Task: Look for products in the category "More Meals & Sides" from Three Bridges only.
Action: Mouse moved to (21, 155)
Screenshot: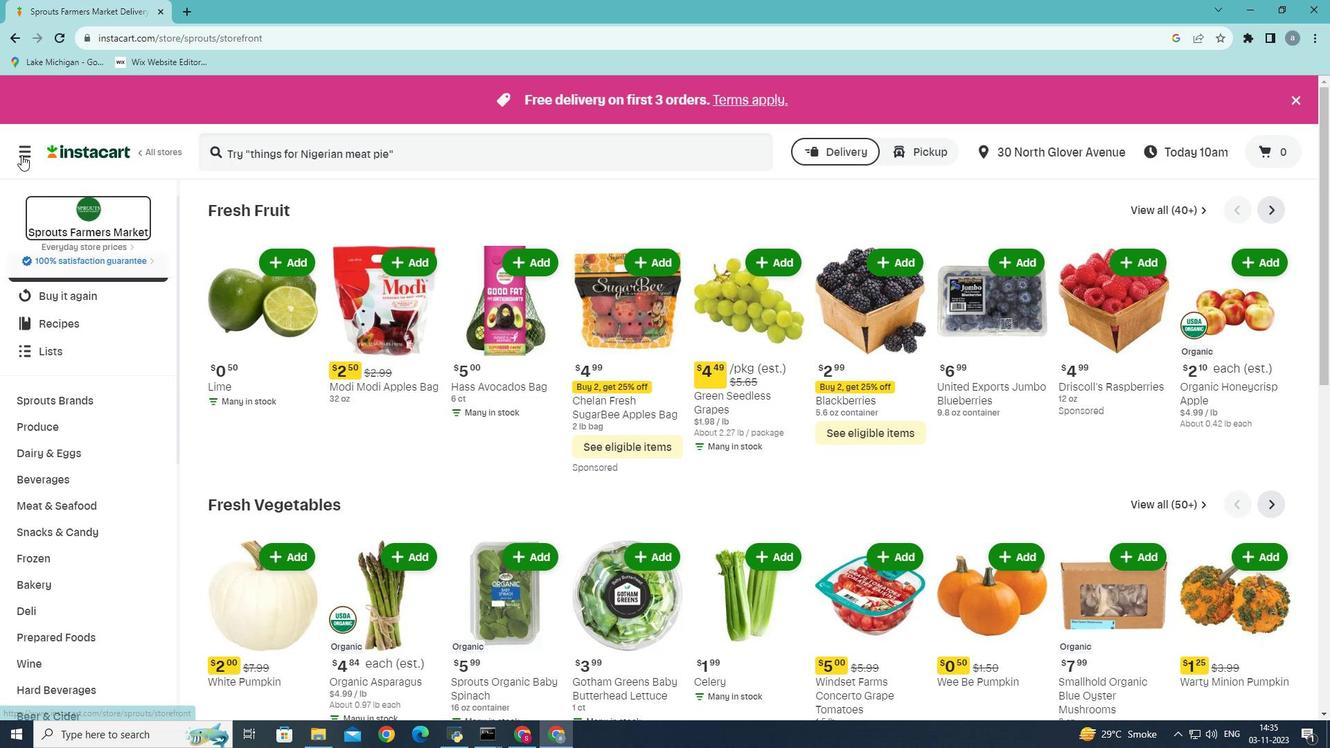 
Action: Mouse pressed left at (21, 155)
Screenshot: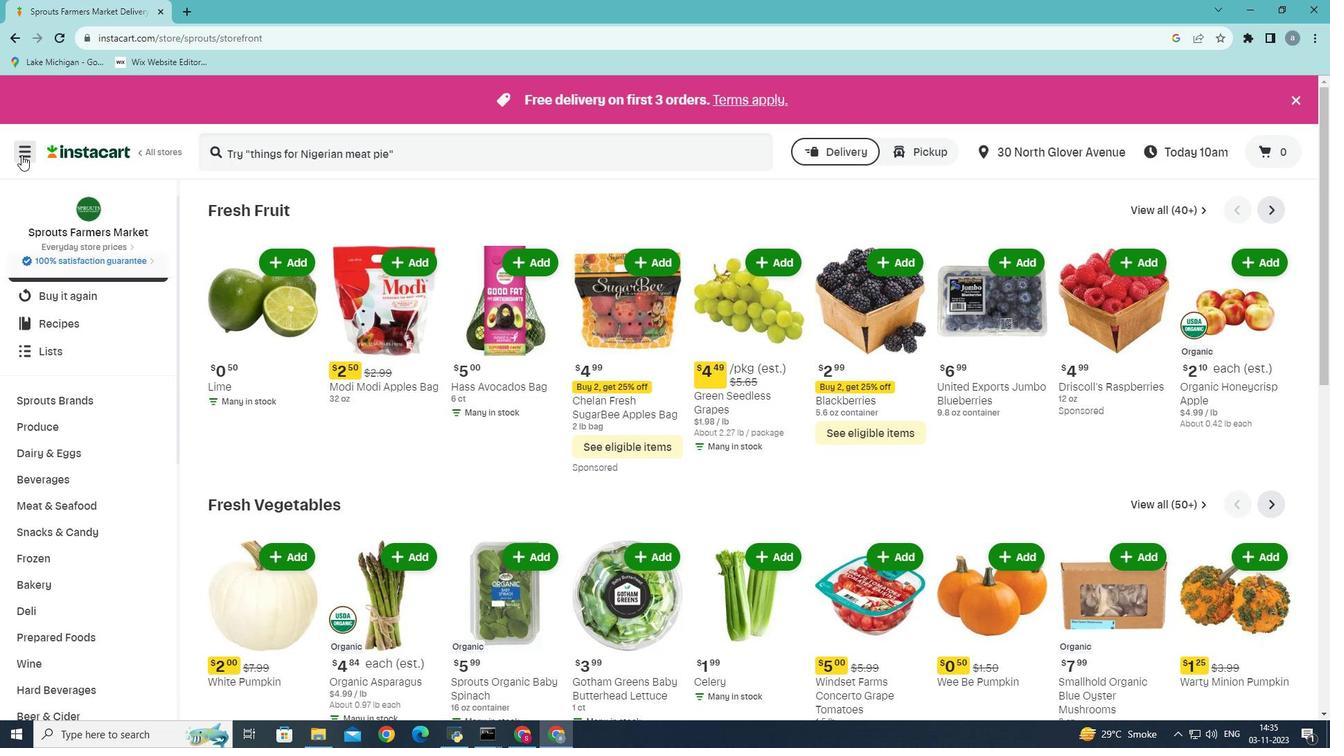 
Action: Mouse moved to (64, 380)
Screenshot: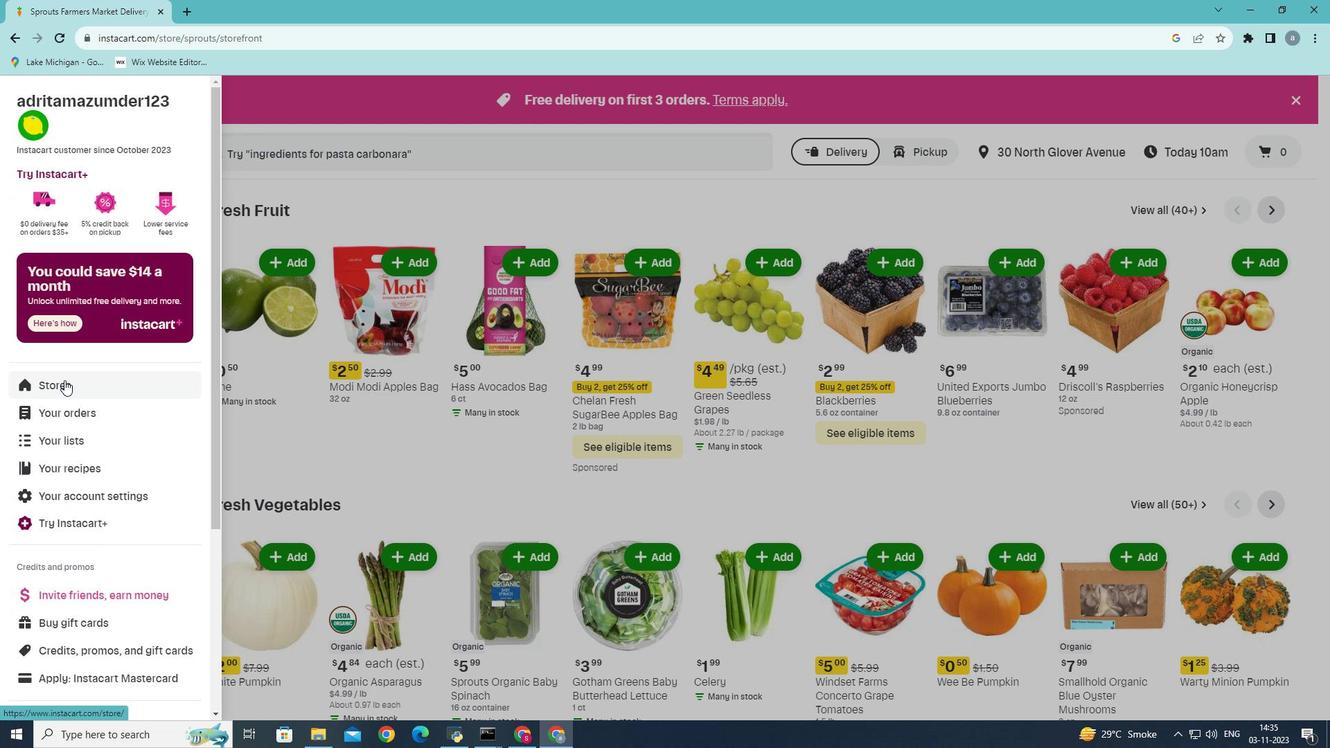 
Action: Mouse pressed left at (64, 380)
Screenshot: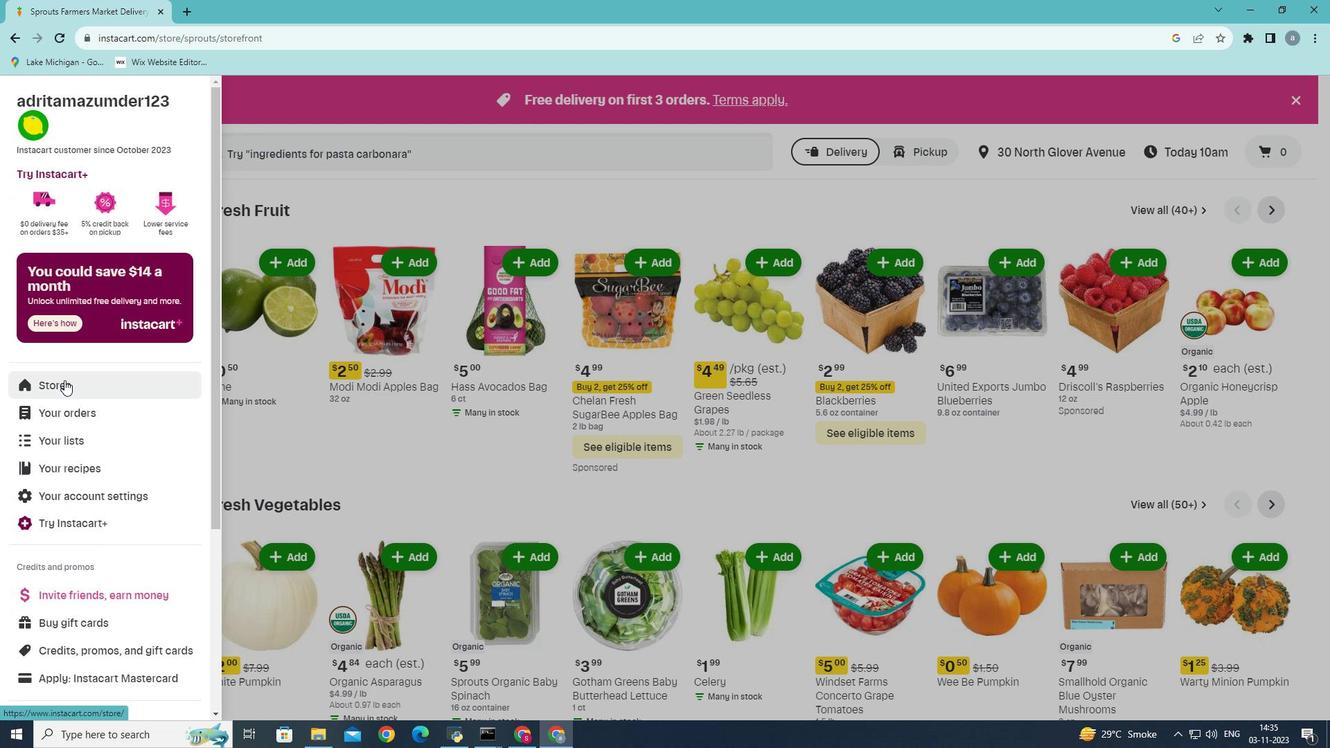 
Action: Mouse moved to (309, 153)
Screenshot: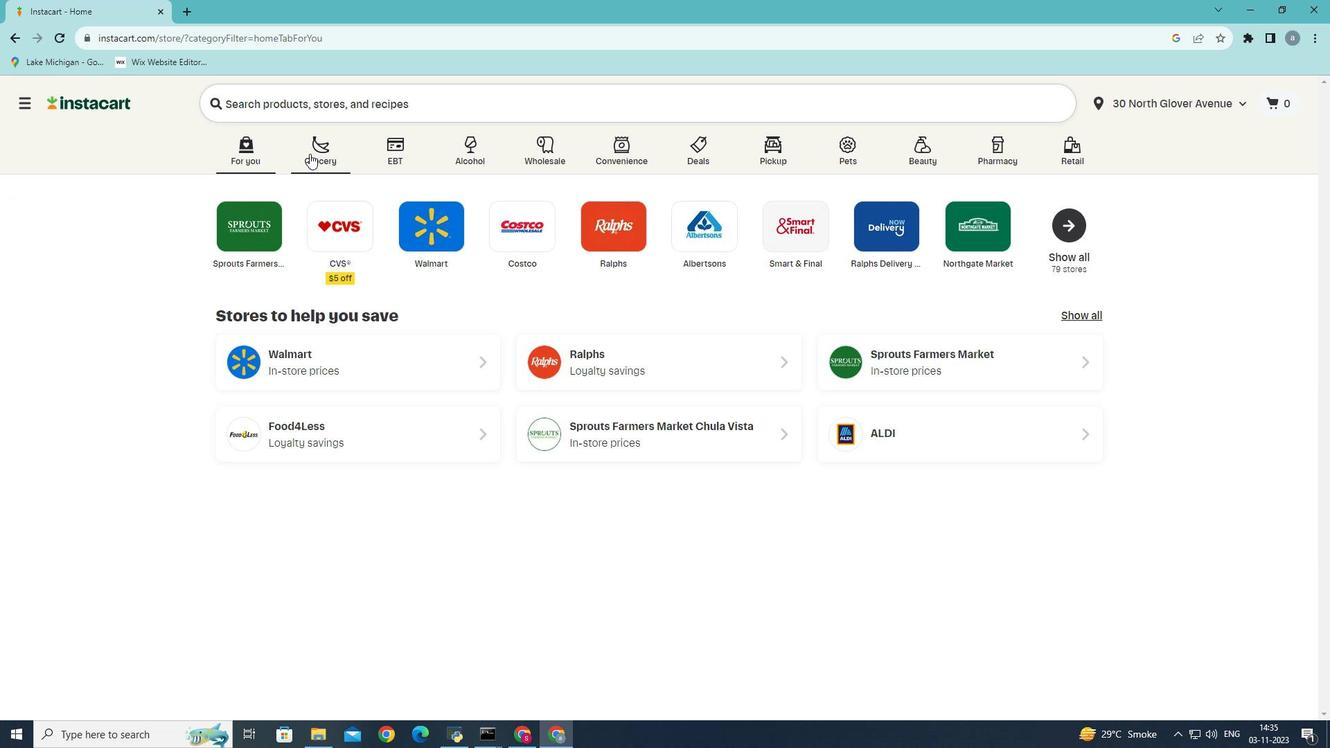 
Action: Mouse pressed left at (309, 153)
Screenshot: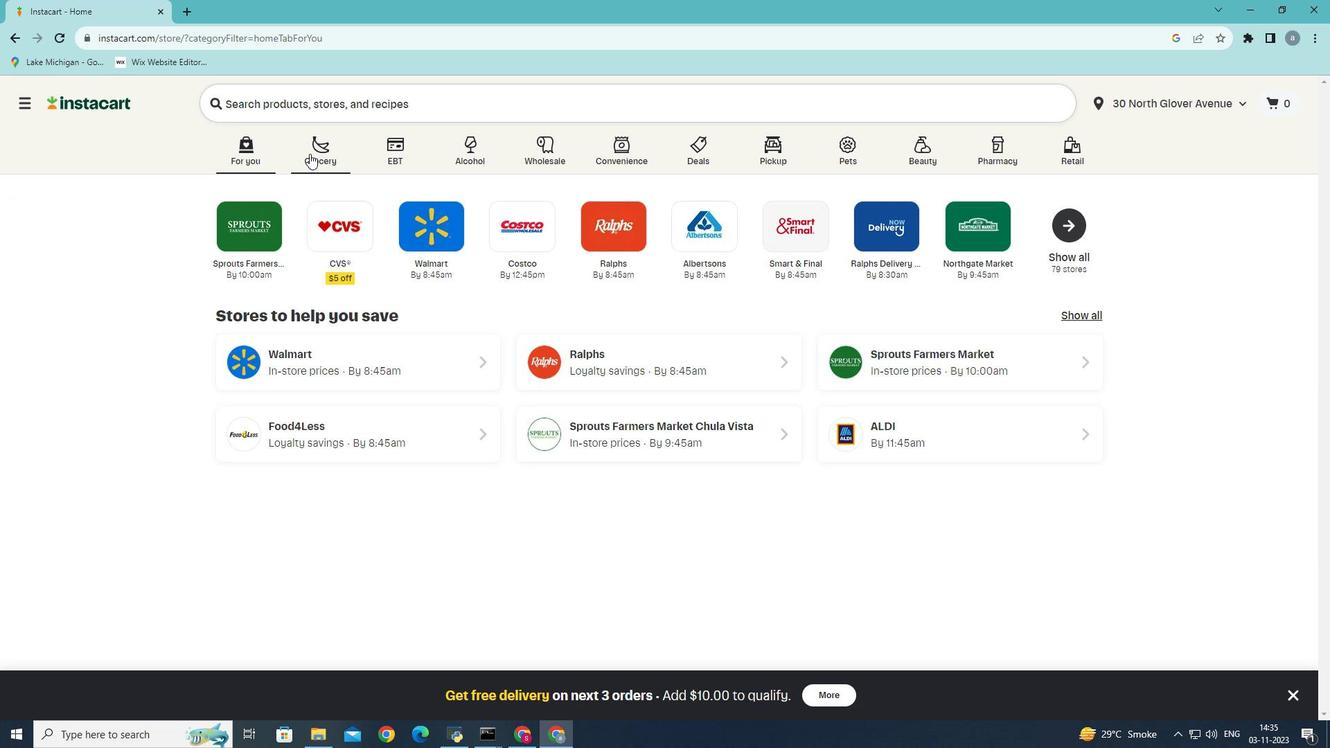 
Action: Mouse moved to (319, 431)
Screenshot: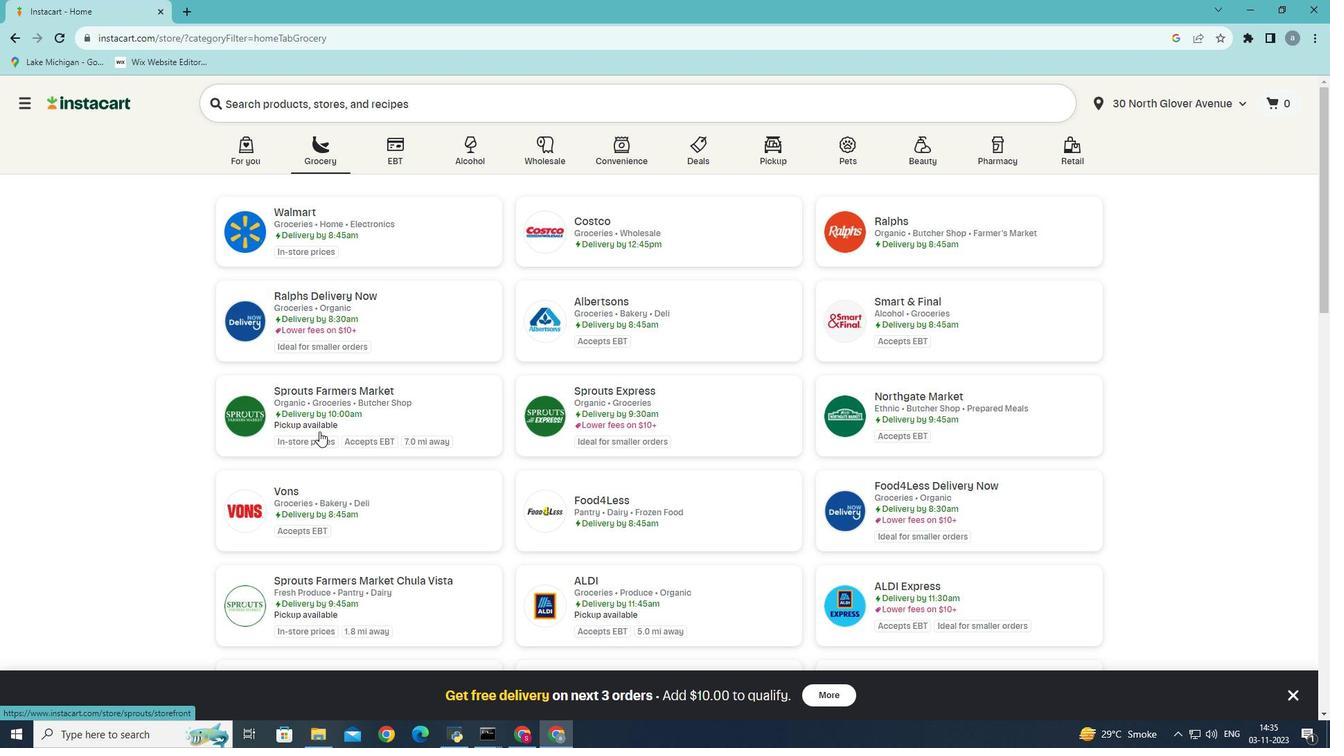 
Action: Mouse pressed left at (319, 431)
Screenshot: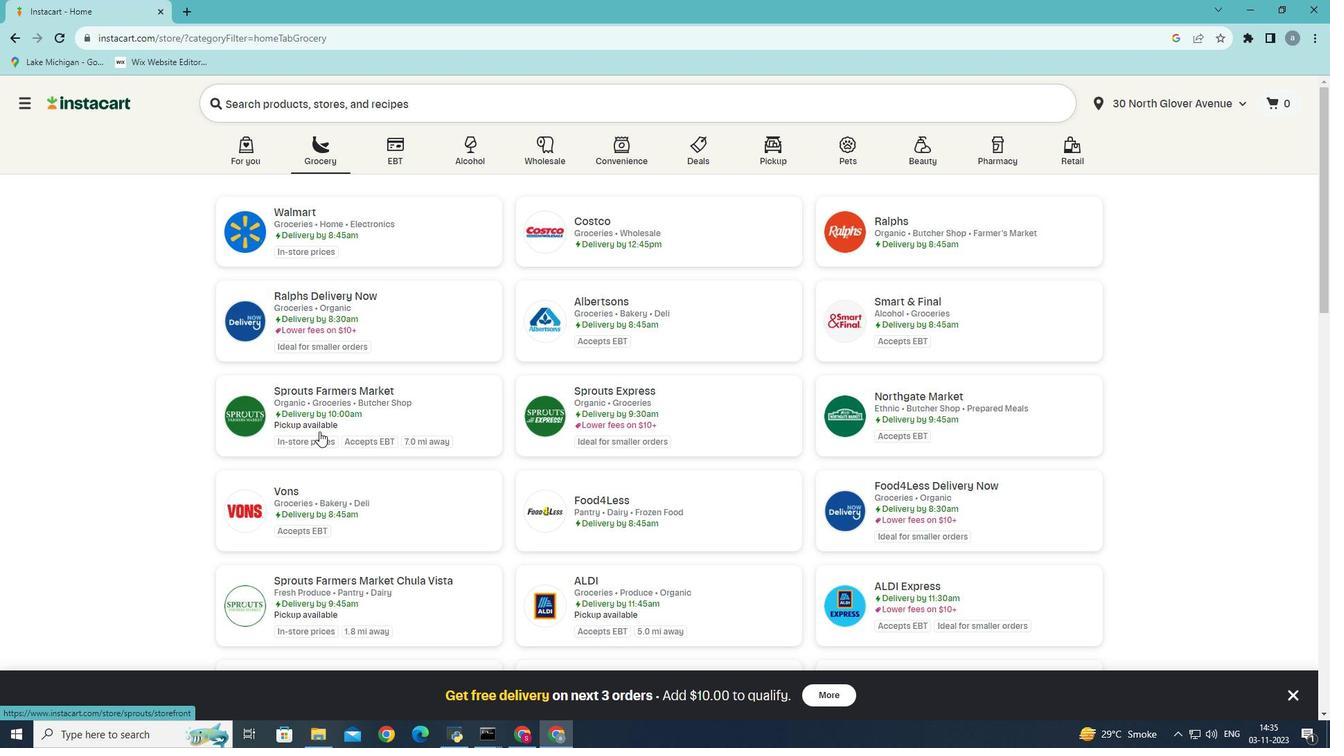 
Action: Mouse moved to (42, 641)
Screenshot: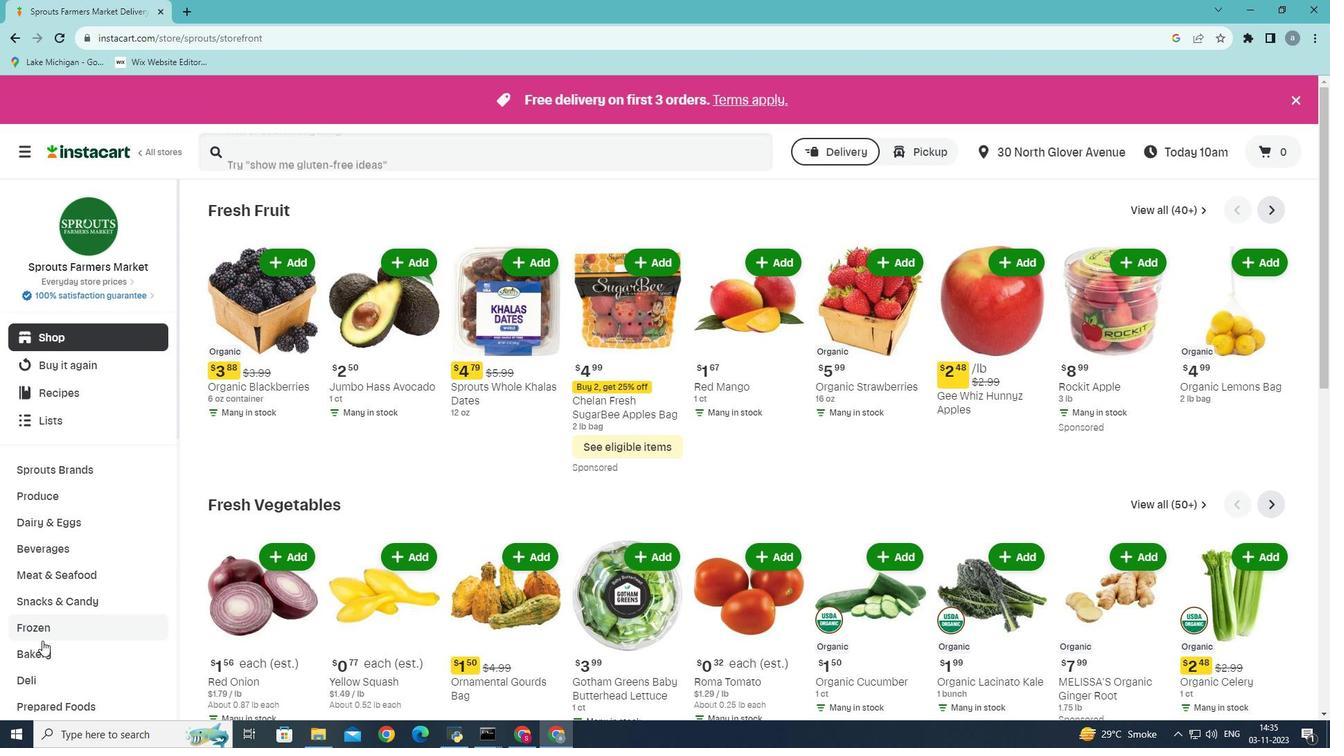 
Action: Mouse scrolled (42, 640) with delta (0, 0)
Screenshot: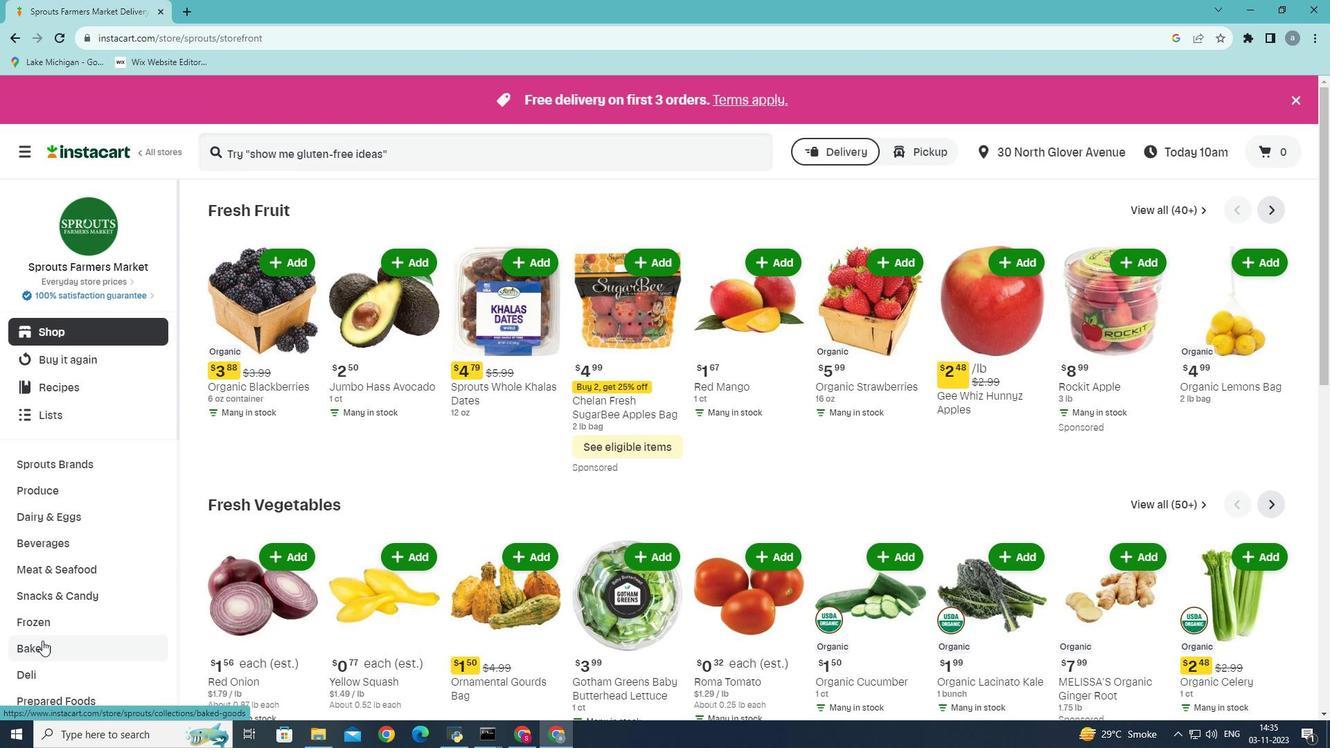 
Action: Mouse moved to (40, 641)
Screenshot: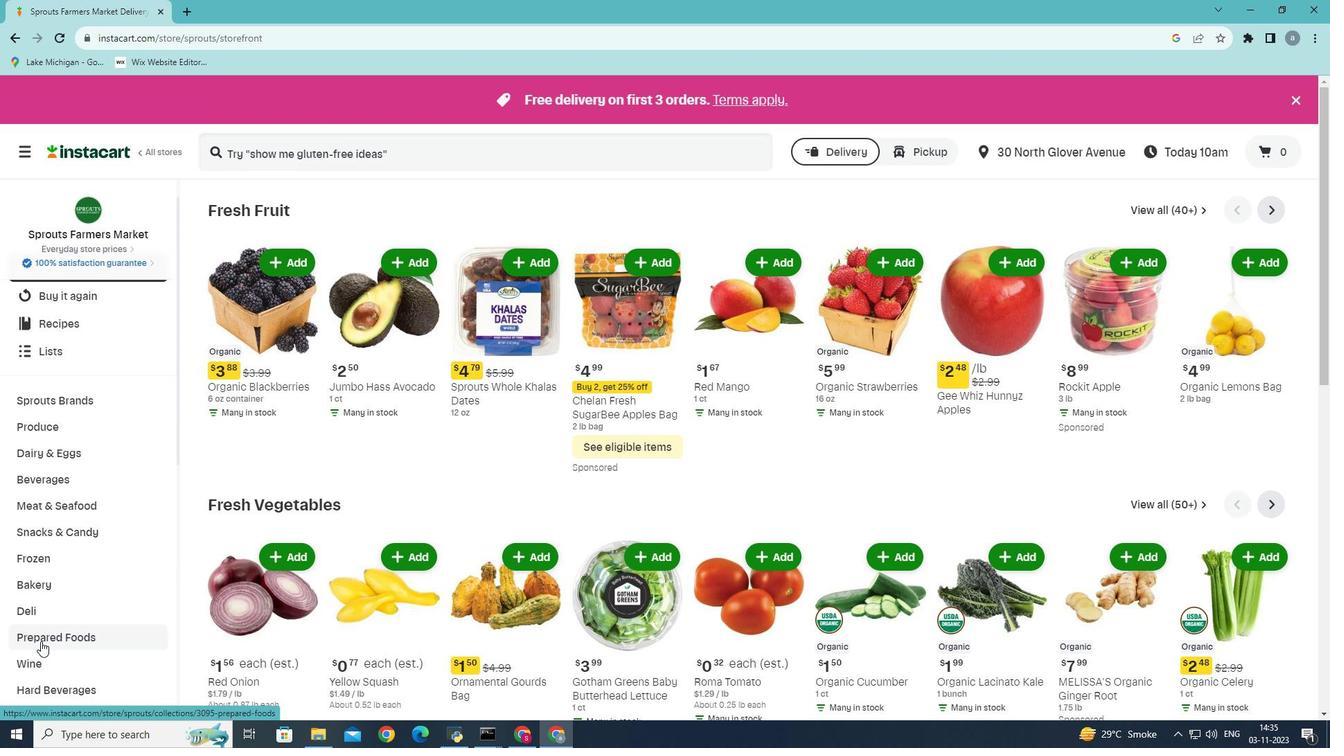 
Action: Mouse pressed left at (40, 641)
Screenshot: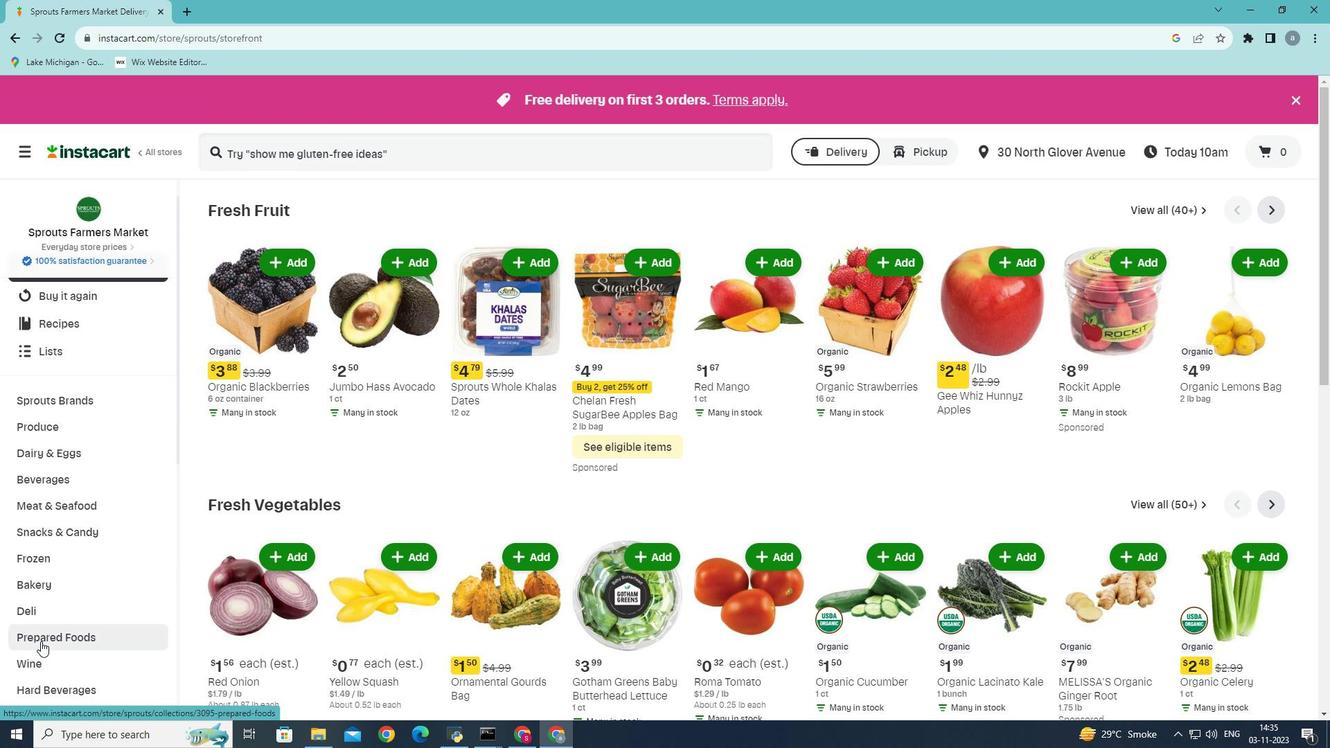 
Action: Mouse moved to (505, 236)
Screenshot: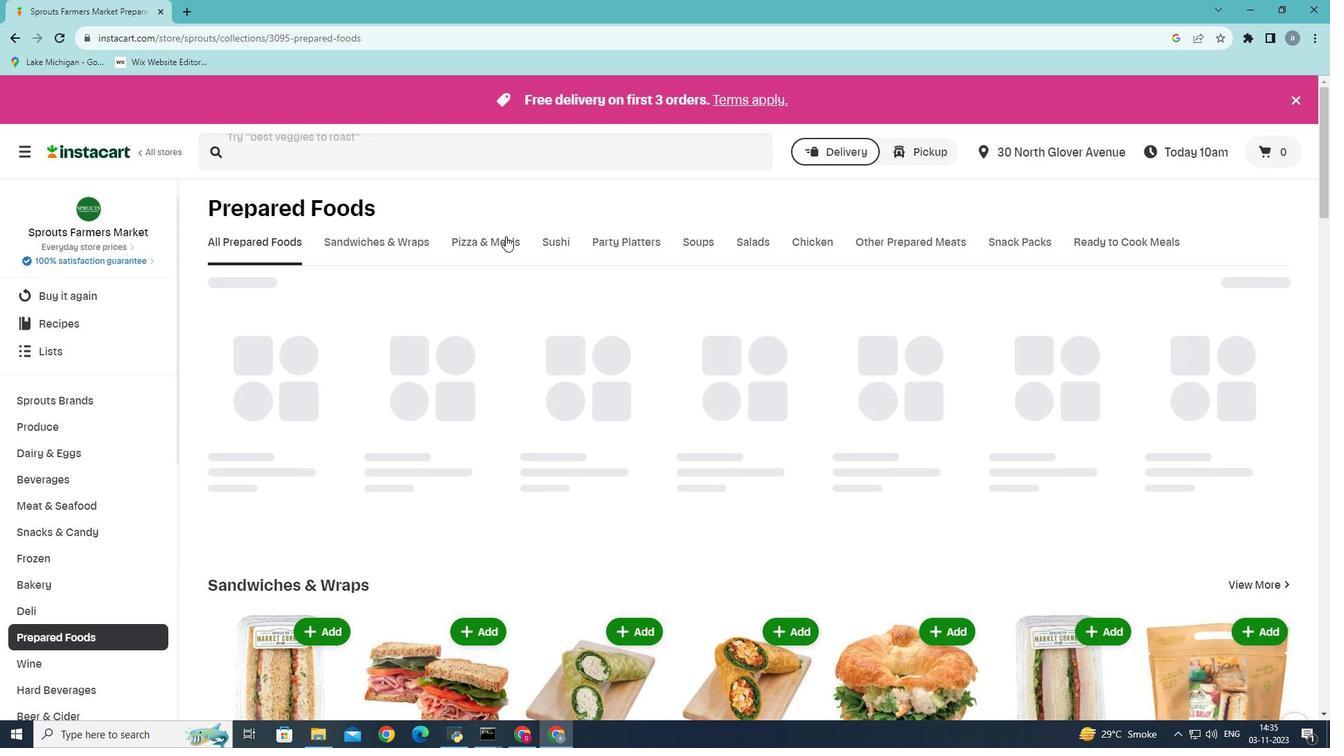 
Action: Mouse pressed left at (505, 236)
Screenshot: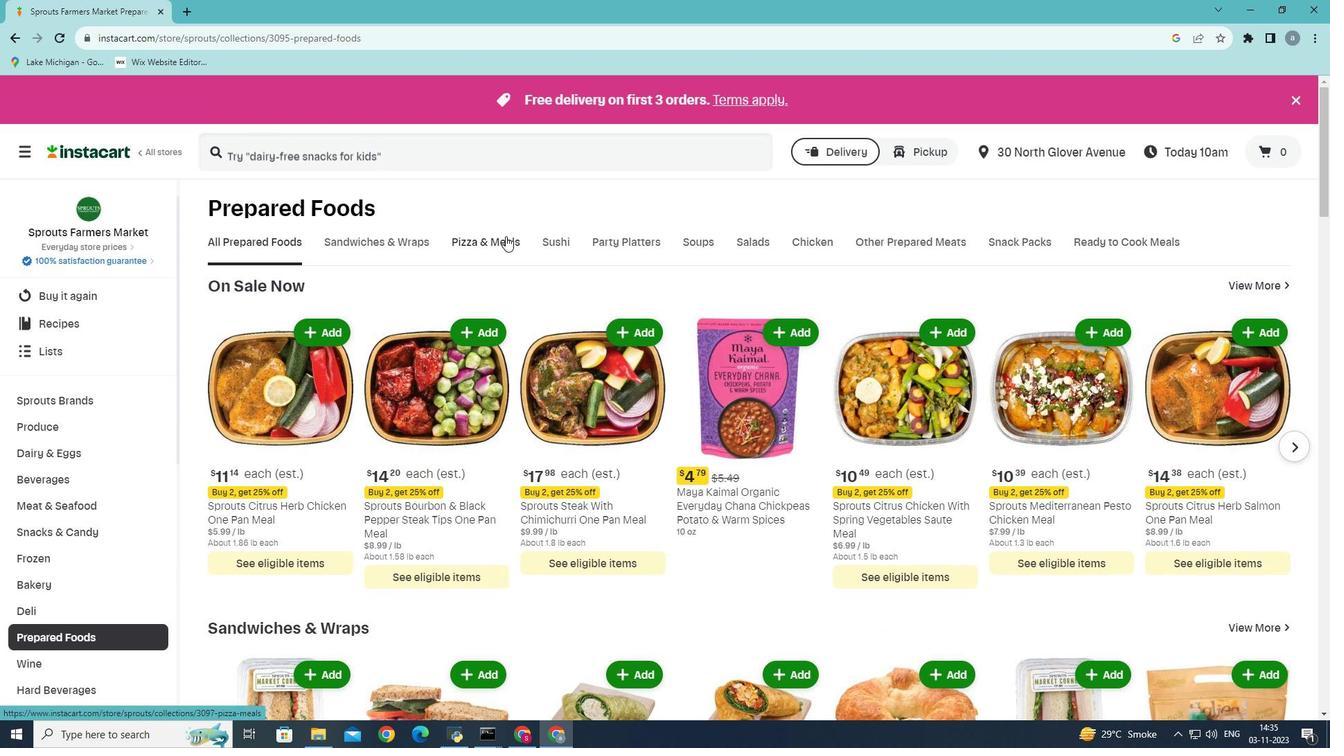 
Action: Mouse moved to (1002, 297)
Screenshot: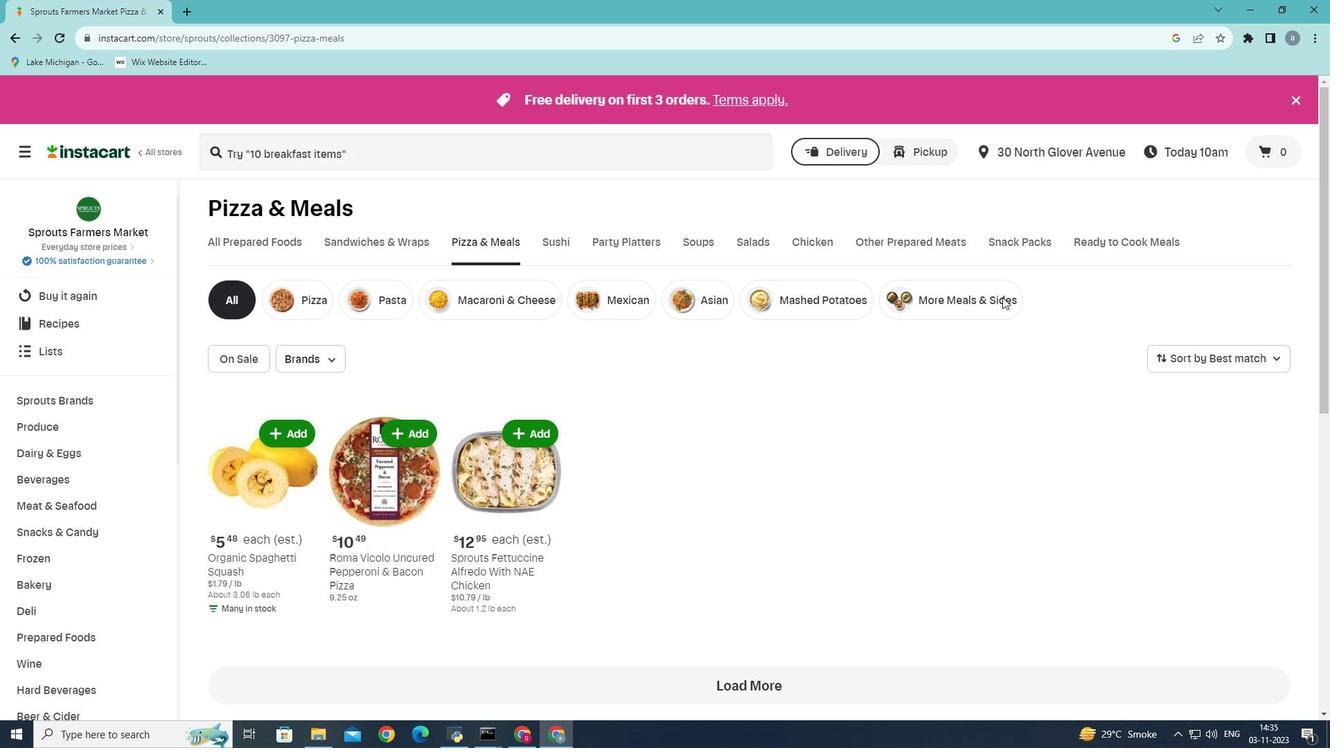 
Action: Mouse pressed left at (1002, 297)
Screenshot: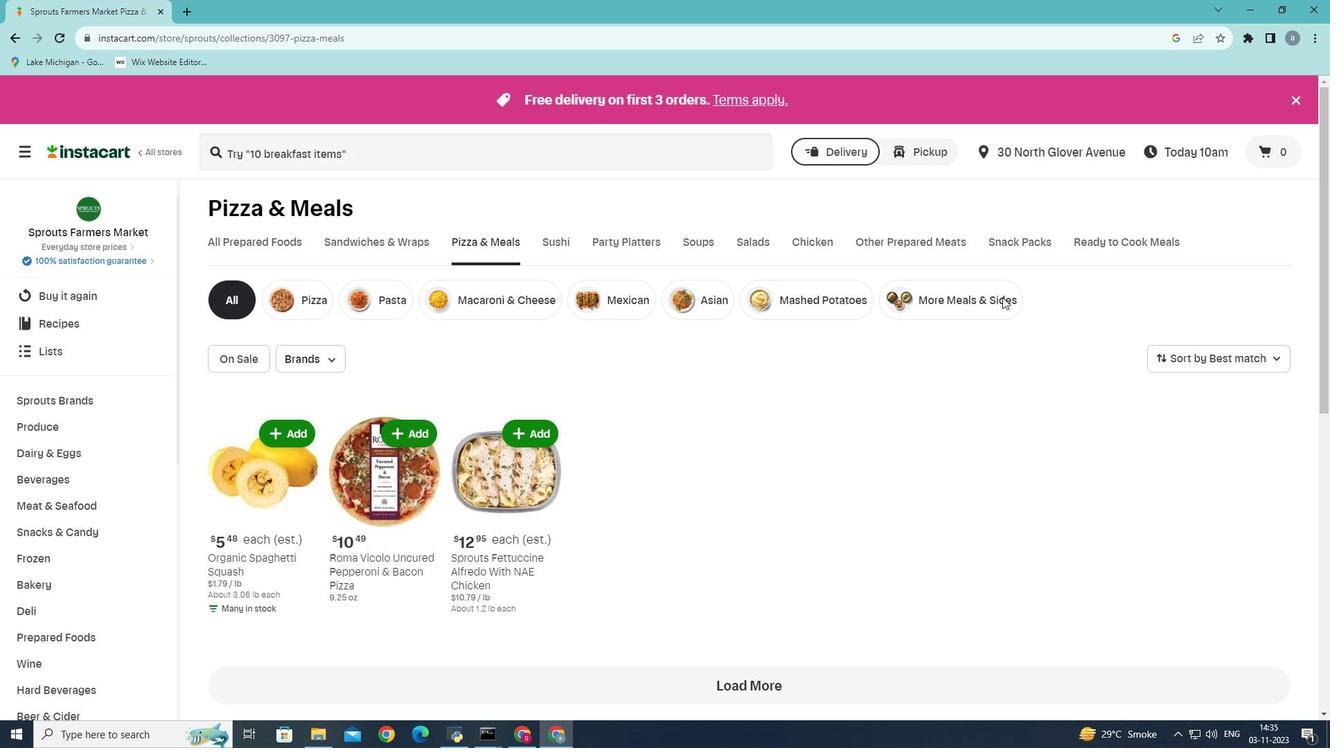 
Action: Mouse moved to (979, 311)
Screenshot: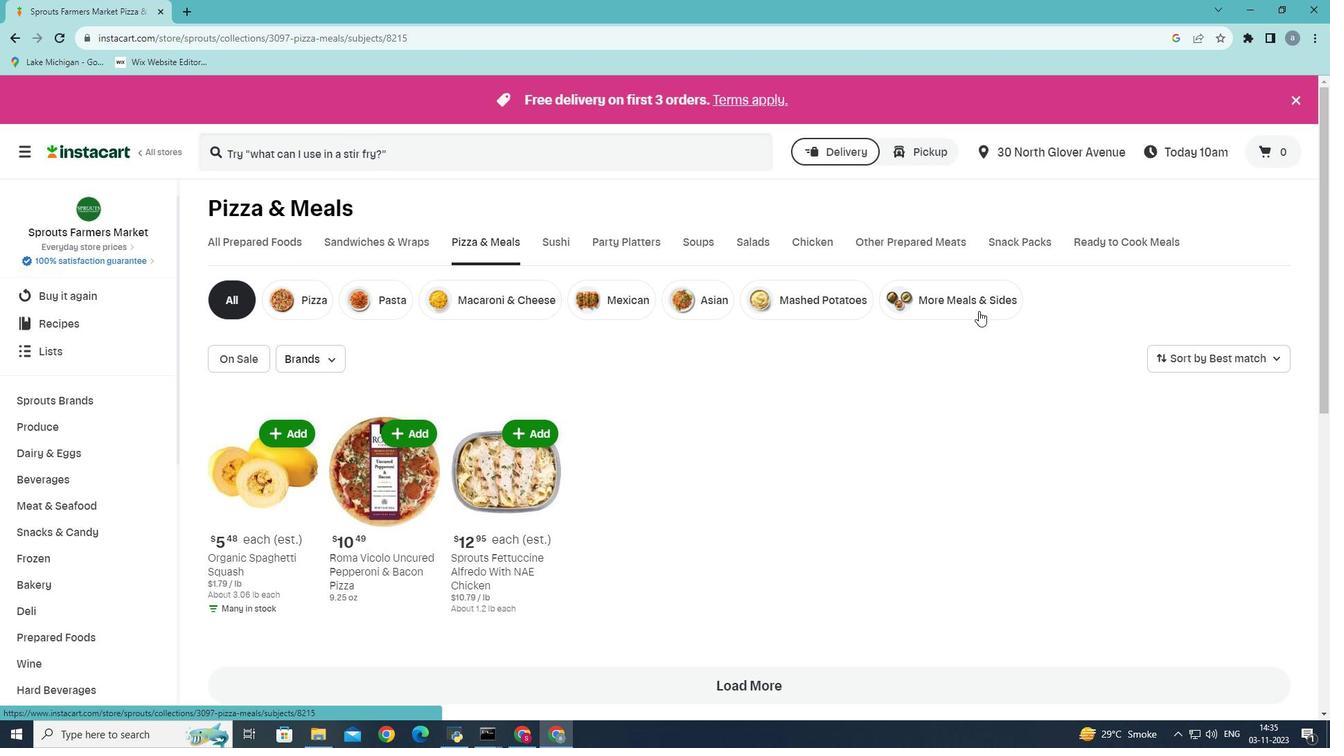 
Action: Mouse pressed left at (979, 311)
Screenshot: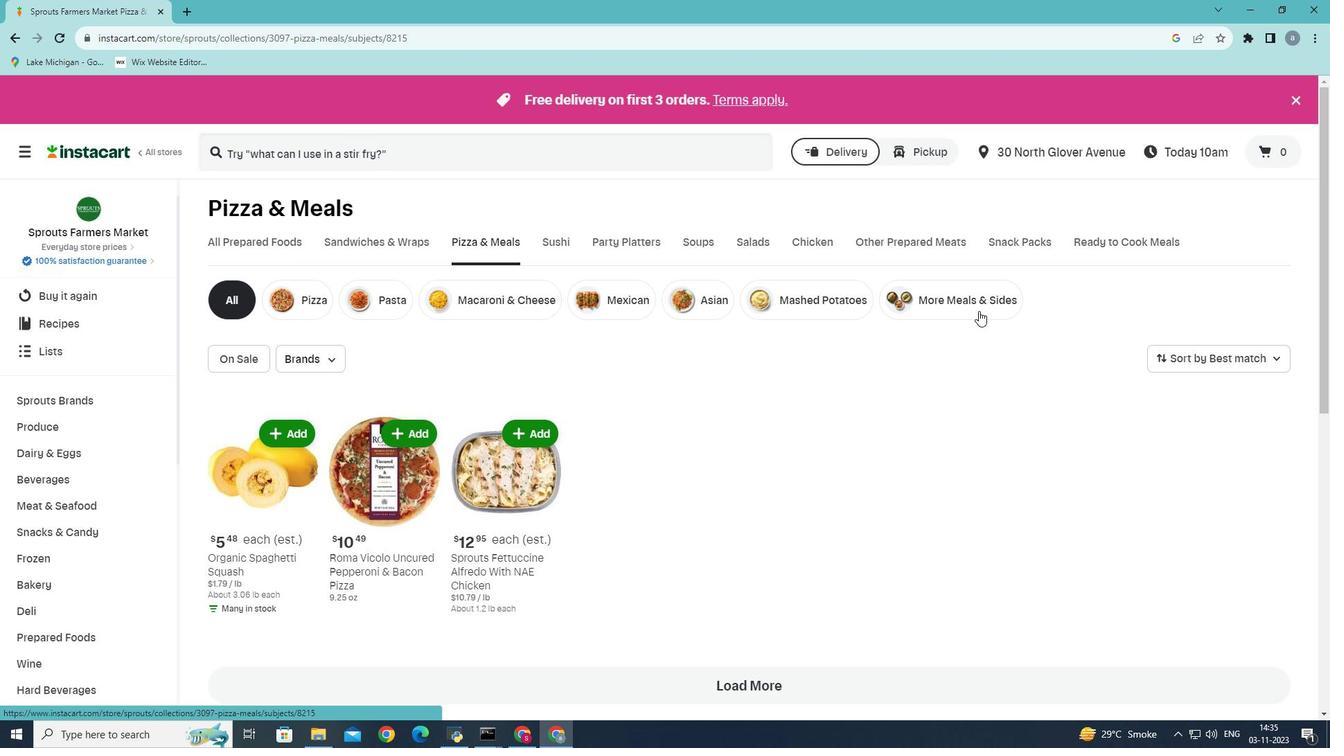 
Action: Mouse moved to (334, 363)
Screenshot: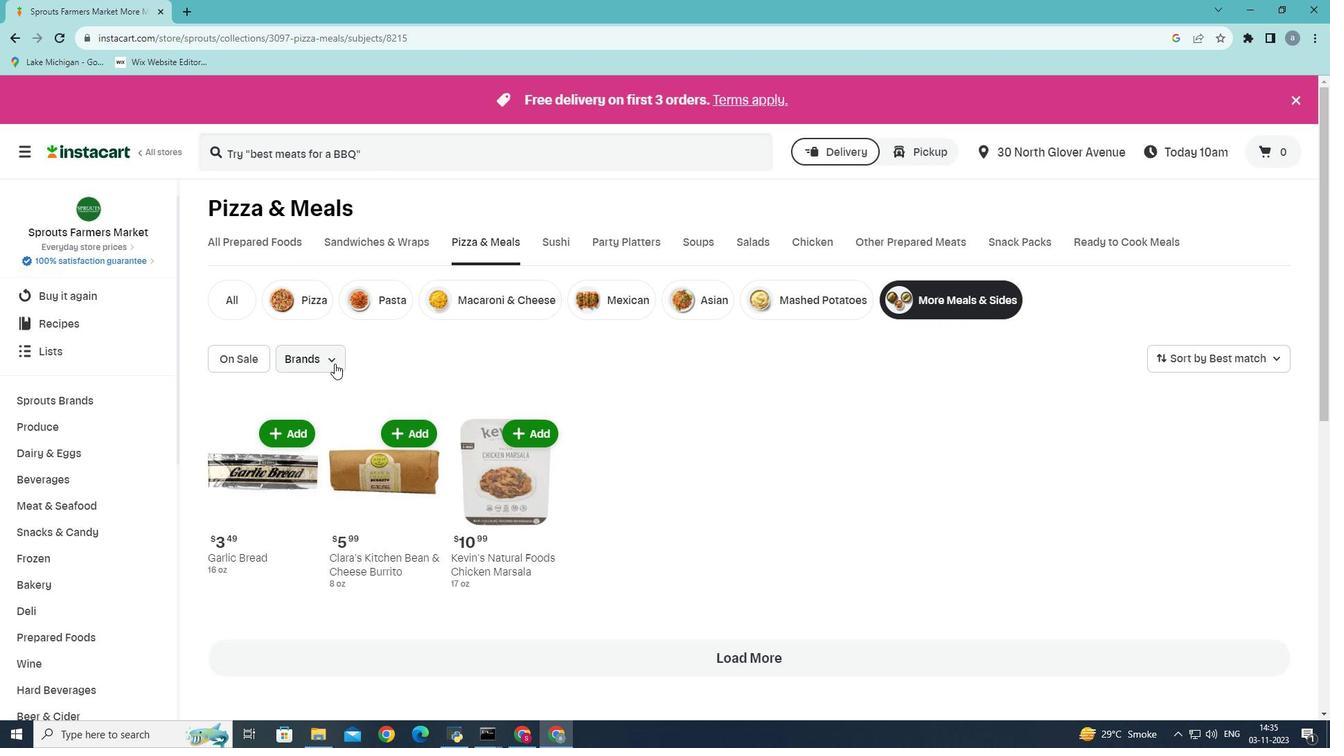 
Action: Mouse pressed left at (334, 363)
Screenshot: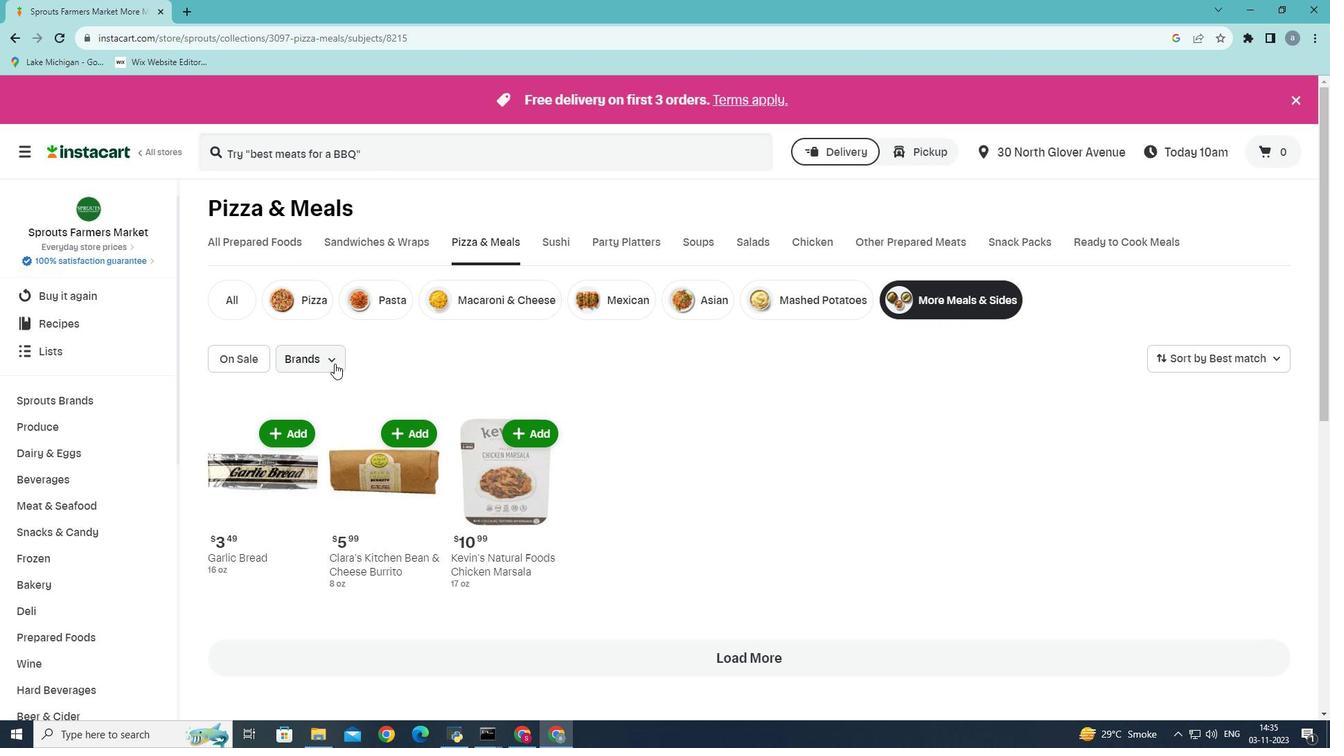 
Action: Mouse moved to (335, 475)
Screenshot: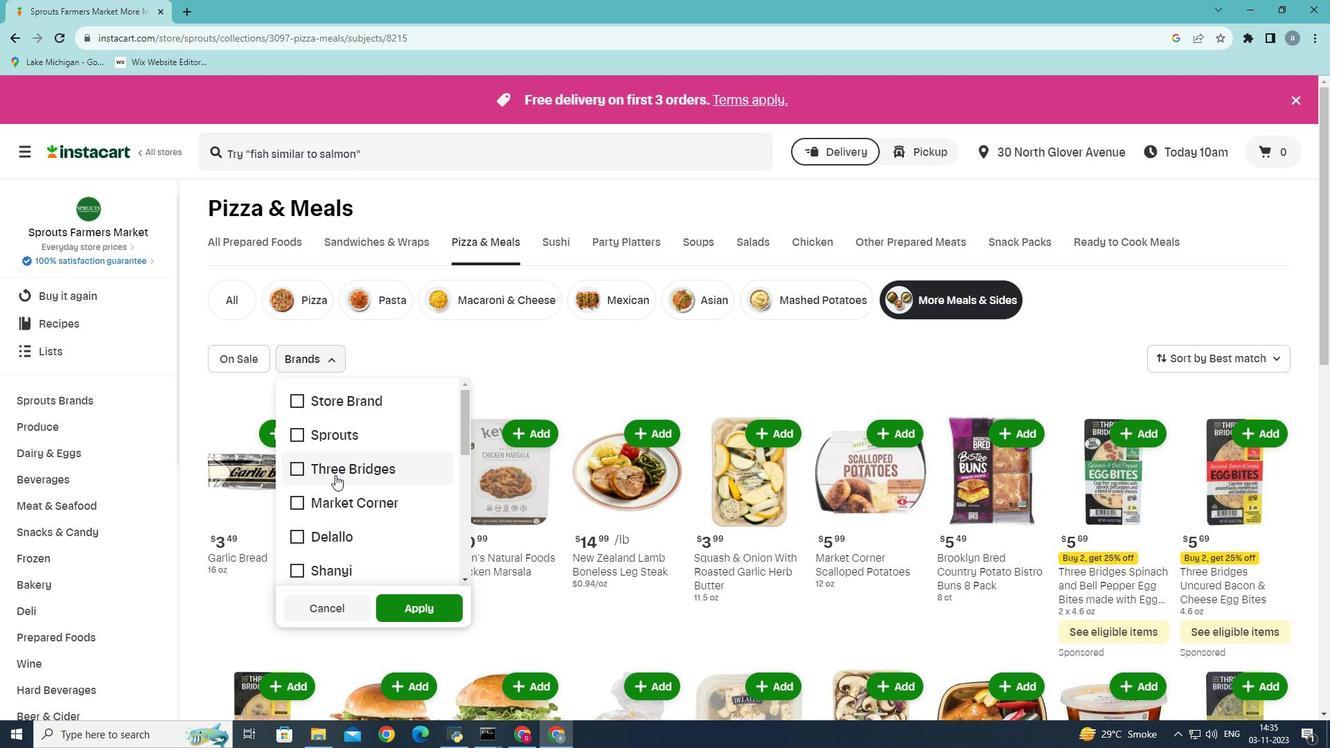 
Action: Mouse pressed left at (335, 475)
Screenshot: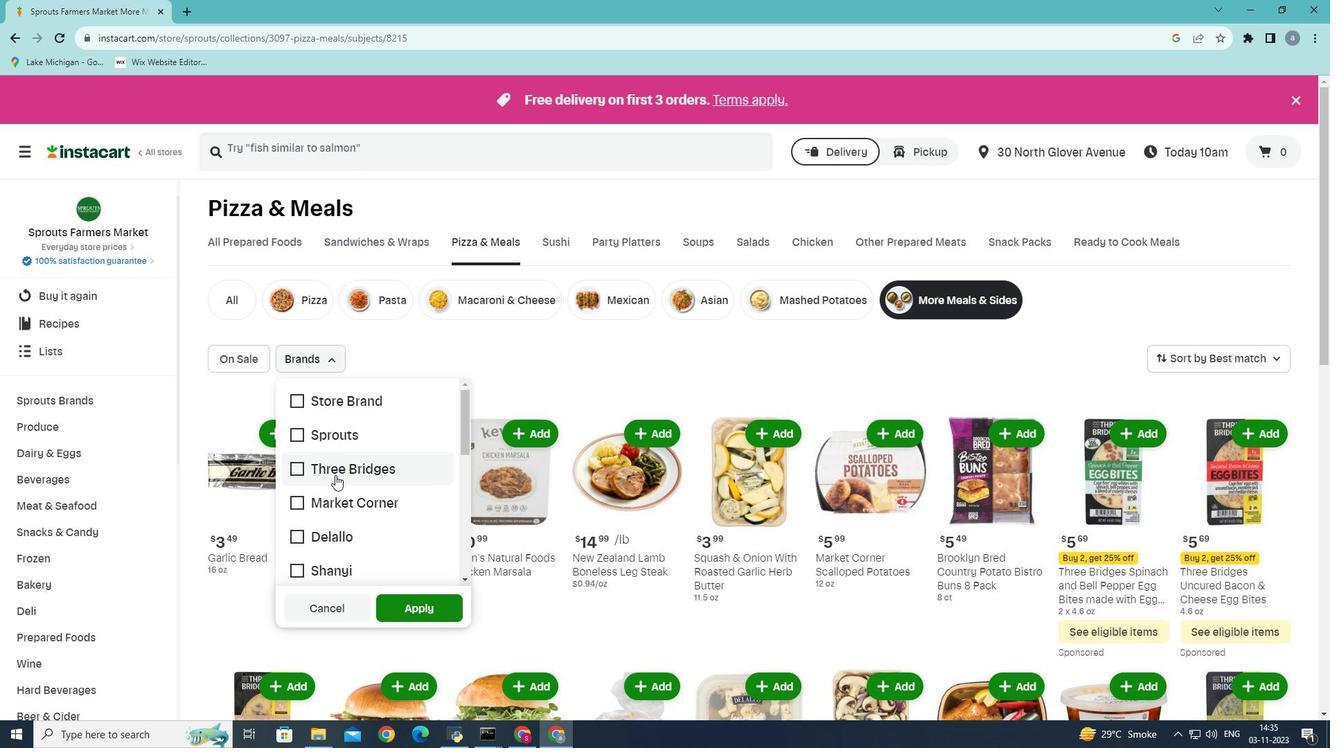 
Action: Mouse moved to (411, 611)
Screenshot: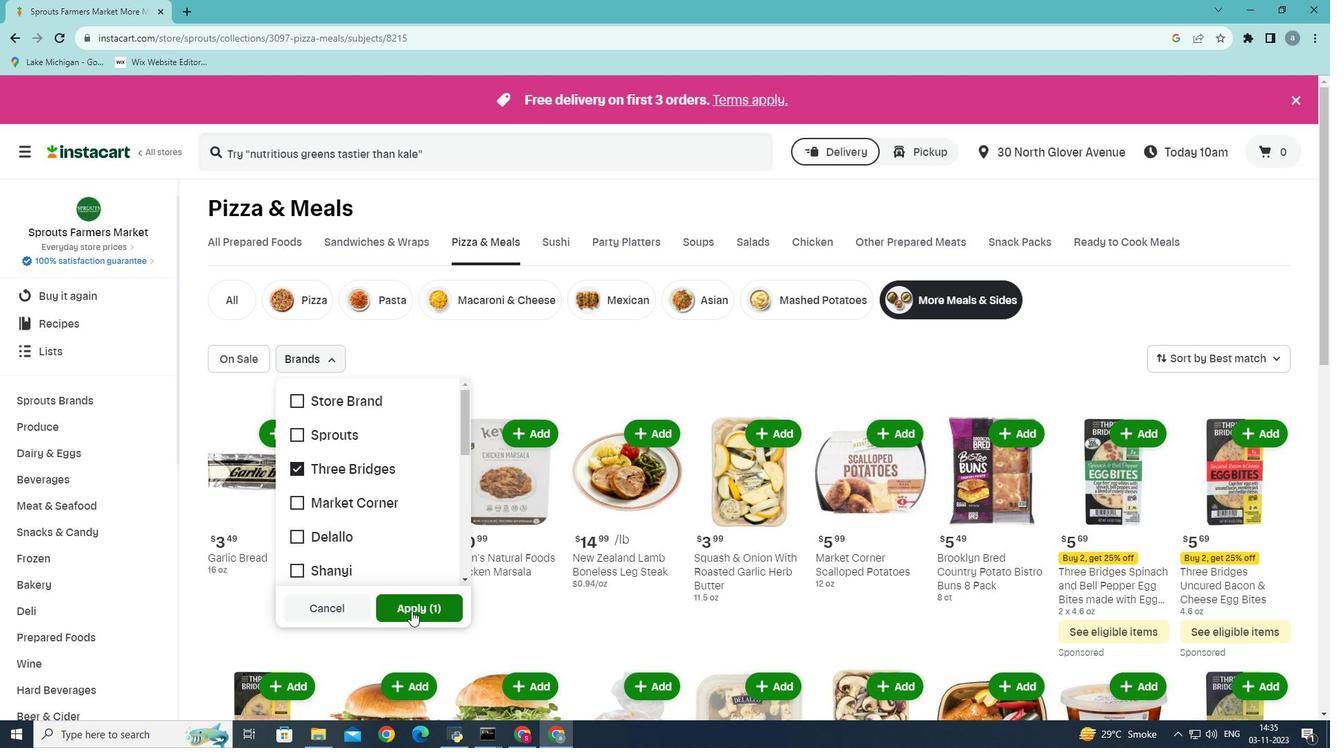 
Action: Mouse pressed left at (411, 611)
Screenshot: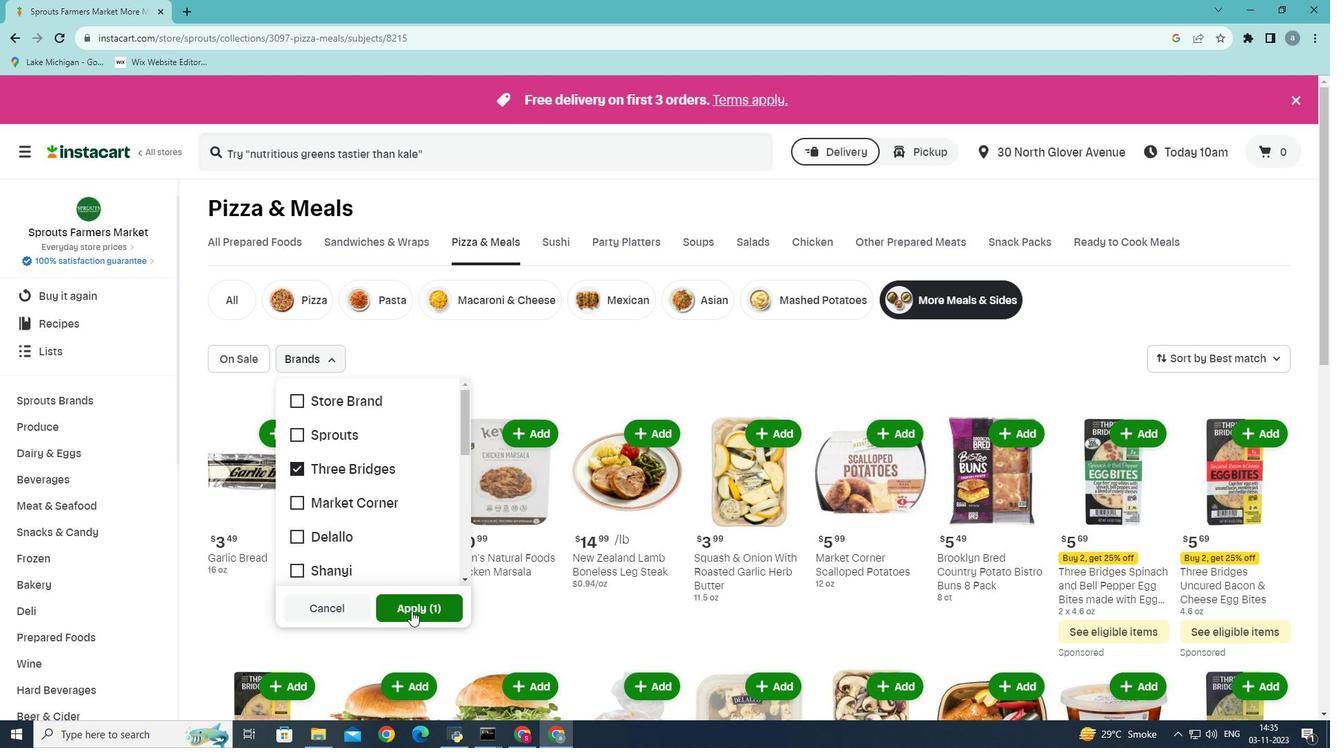 
Action: Mouse moved to (402, 607)
Screenshot: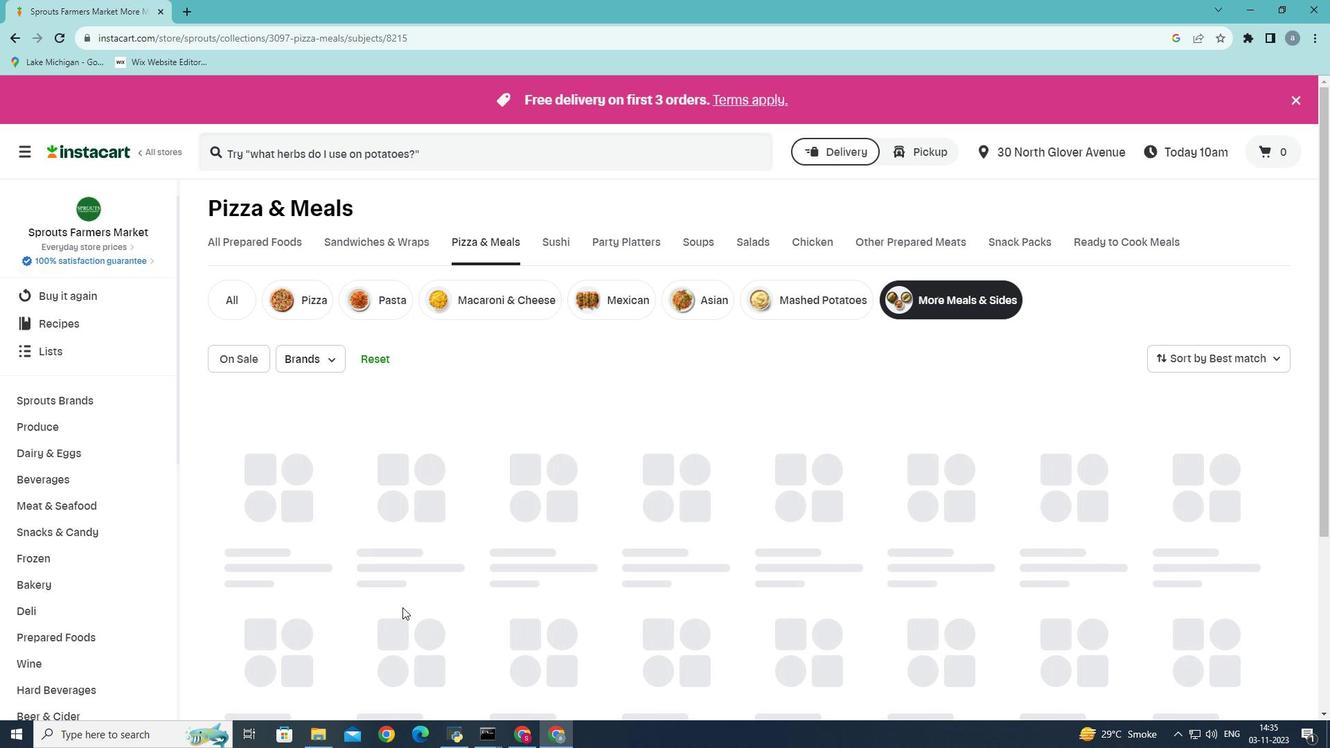 
